 Task: Check the average views per listing of central heat in the last 1 year.
Action: Mouse moved to (849, 228)
Screenshot: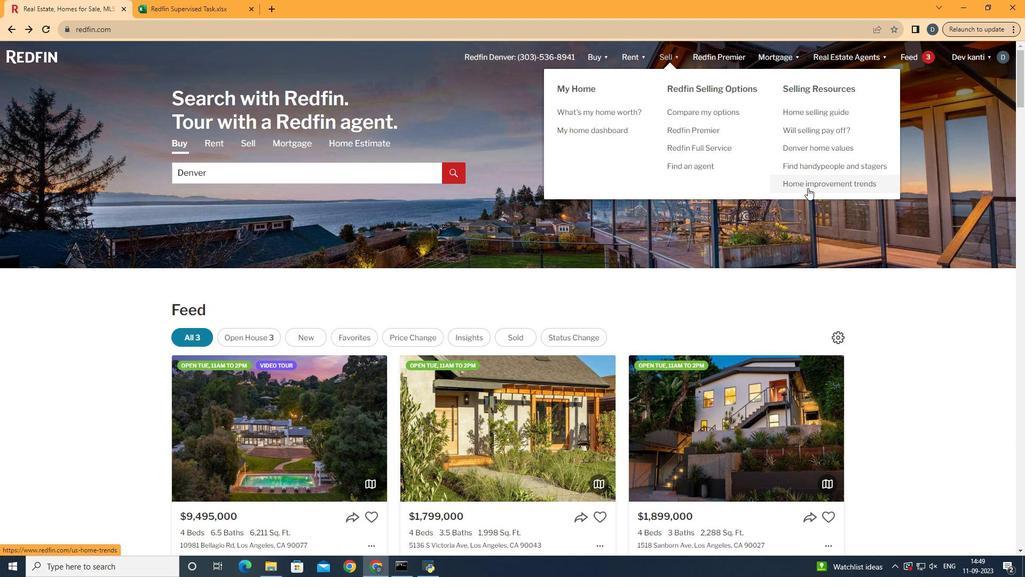 
Action: Mouse pressed left at (849, 228)
Screenshot: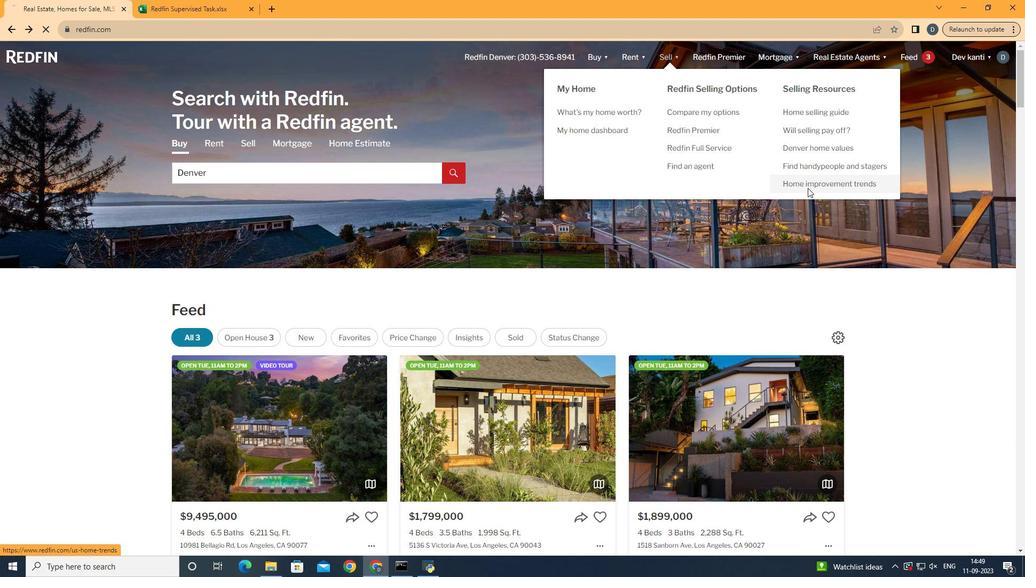 
Action: Mouse moved to (295, 246)
Screenshot: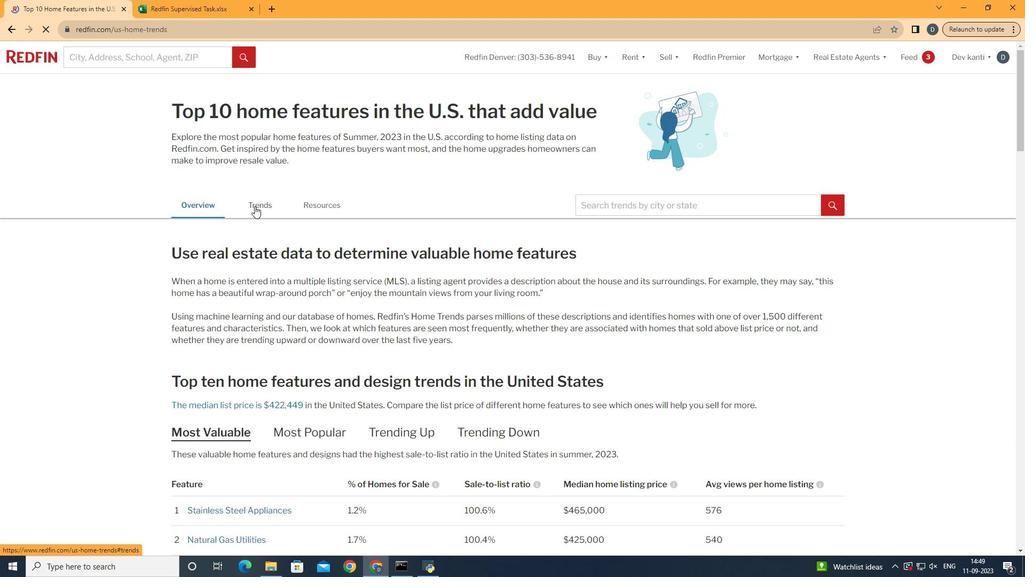 
Action: Mouse pressed left at (295, 246)
Screenshot: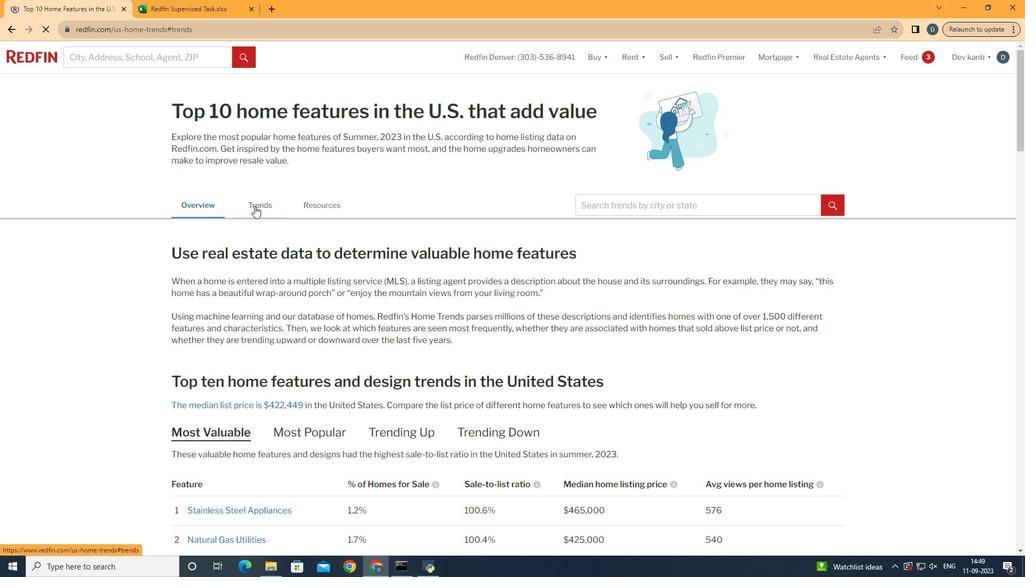 
Action: Mouse moved to (381, 435)
Screenshot: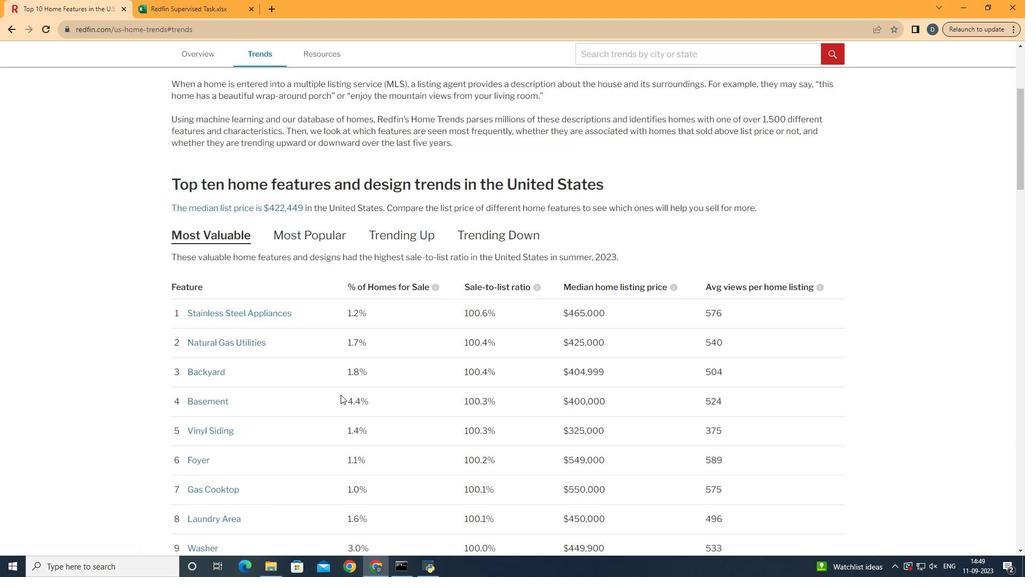 
Action: Mouse scrolled (381, 434) with delta (0, 0)
Screenshot: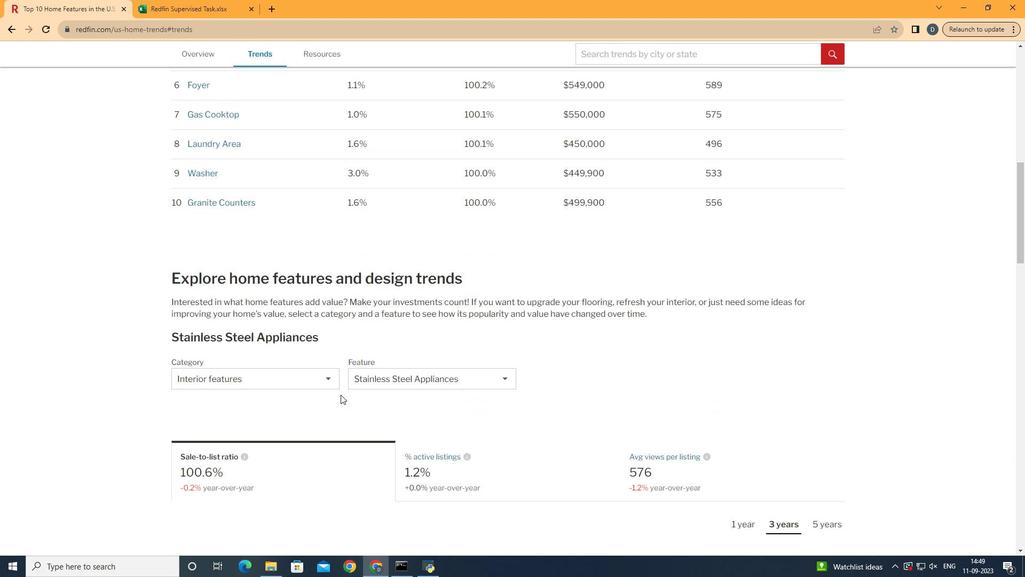 
Action: Mouse scrolled (381, 434) with delta (0, 0)
Screenshot: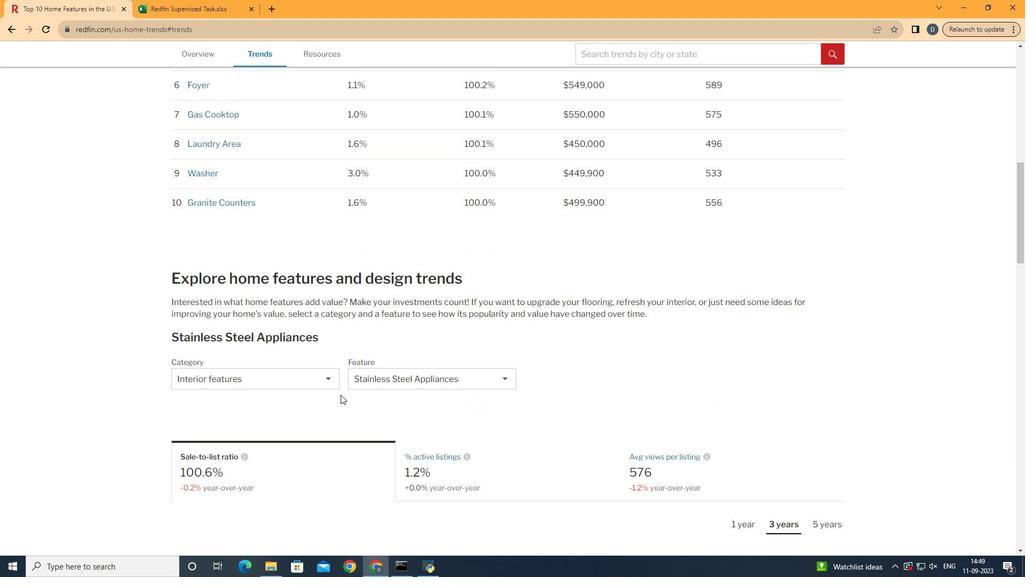 
Action: Mouse scrolled (381, 434) with delta (0, 0)
Screenshot: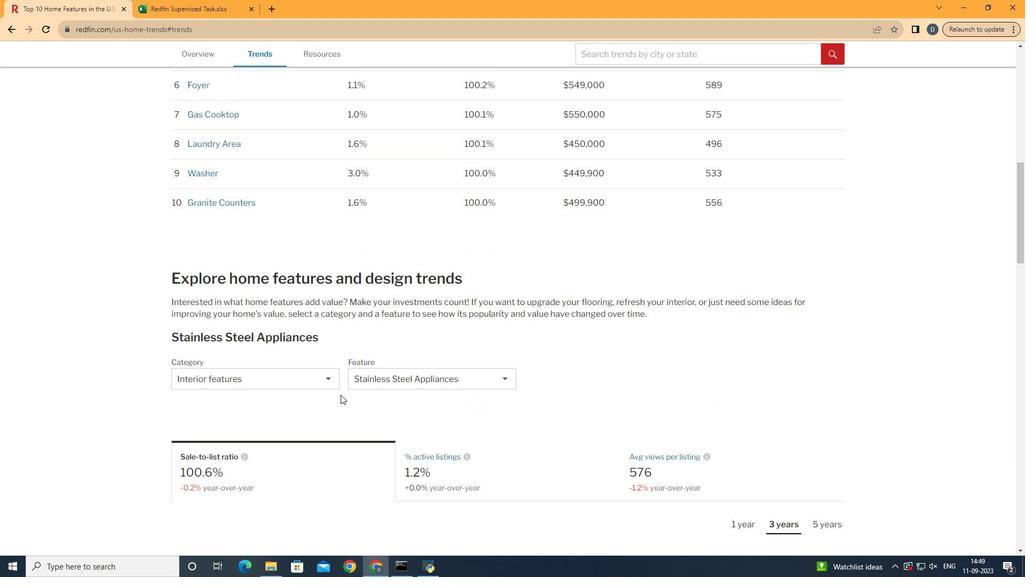 
Action: Mouse scrolled (381, 434) with delta (0, 0)
Screenshot: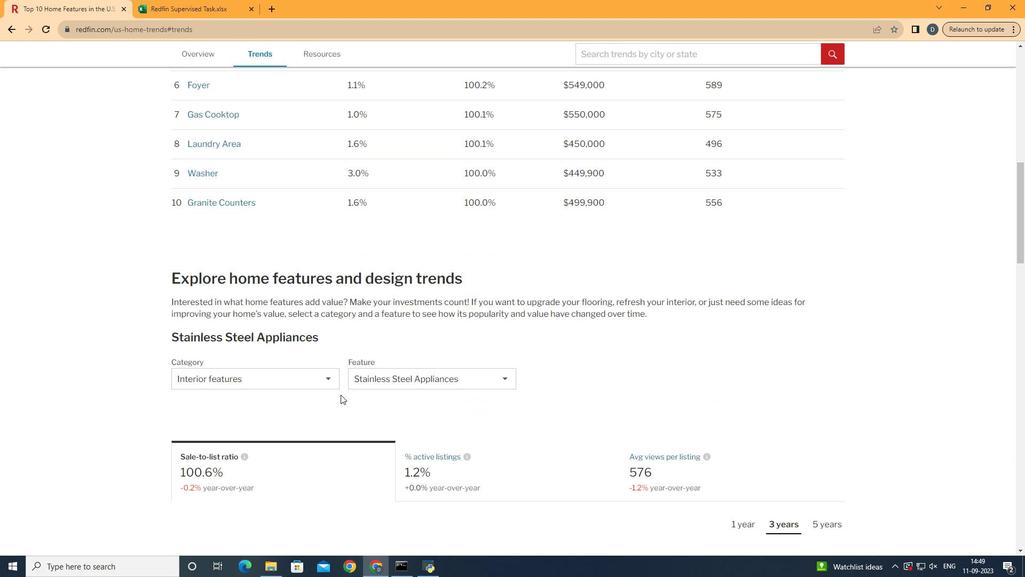 
Action: Mouse scrolled (381, 434) with delta (0, 0)
Screenshot: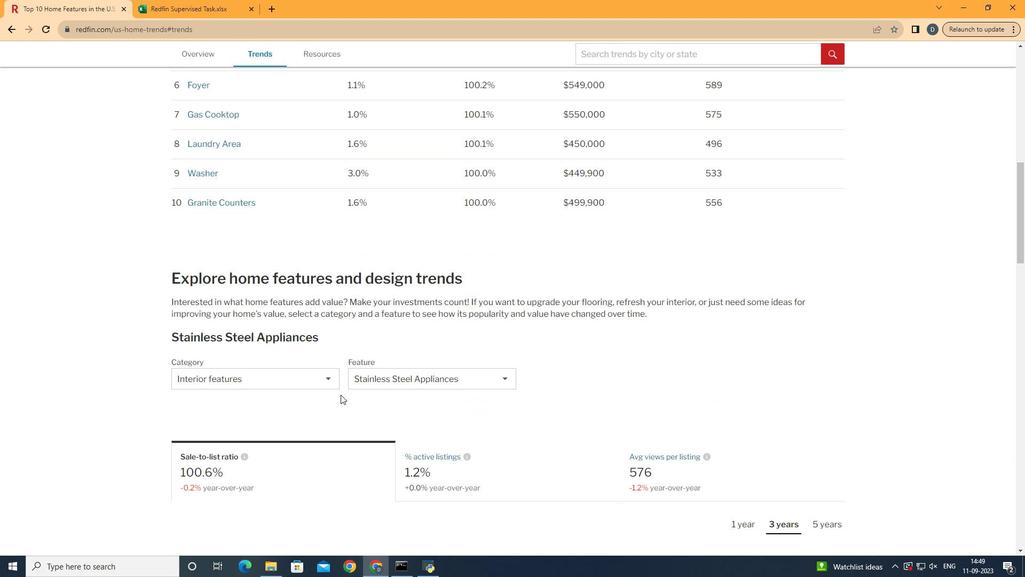 
Action: Mouse scrolled (381, 434) with delta (0, 0)
Screenshot: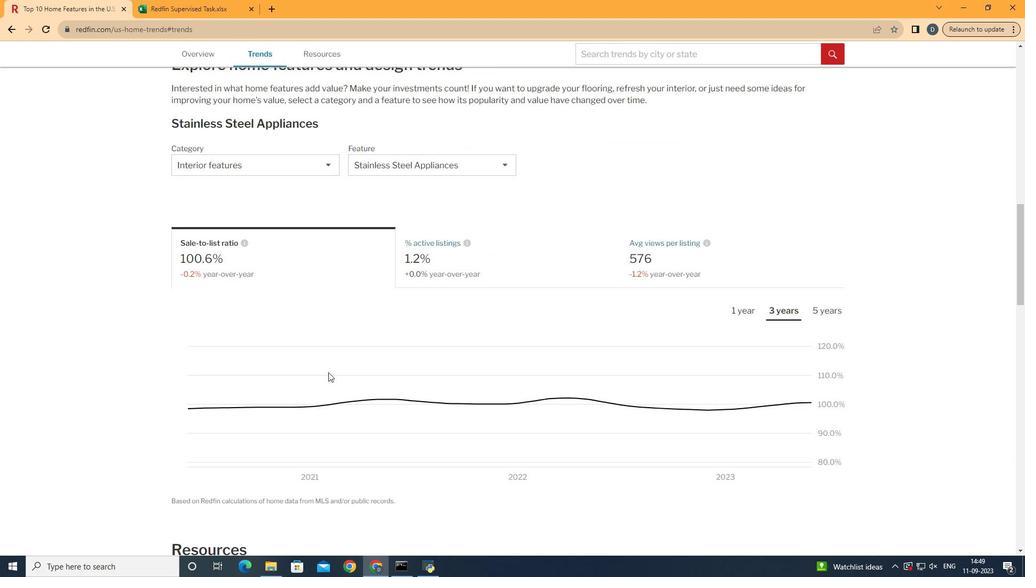 
Action: Mouse scrolled (381, 434) with delta (0, 0)
Screenshot: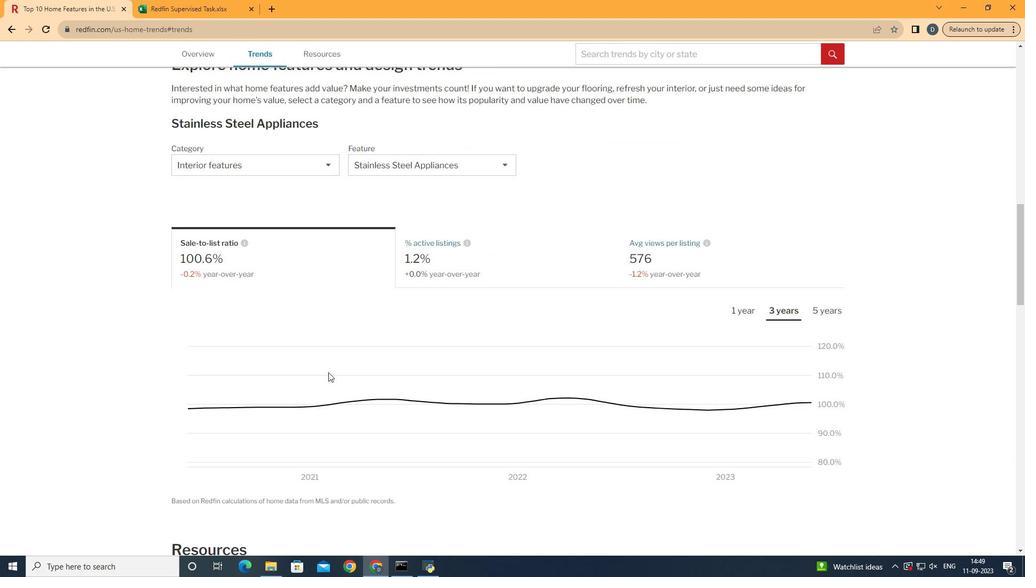 
Action: Mouse scrolled (381, 434) with delta (0, 0)
Screenshot: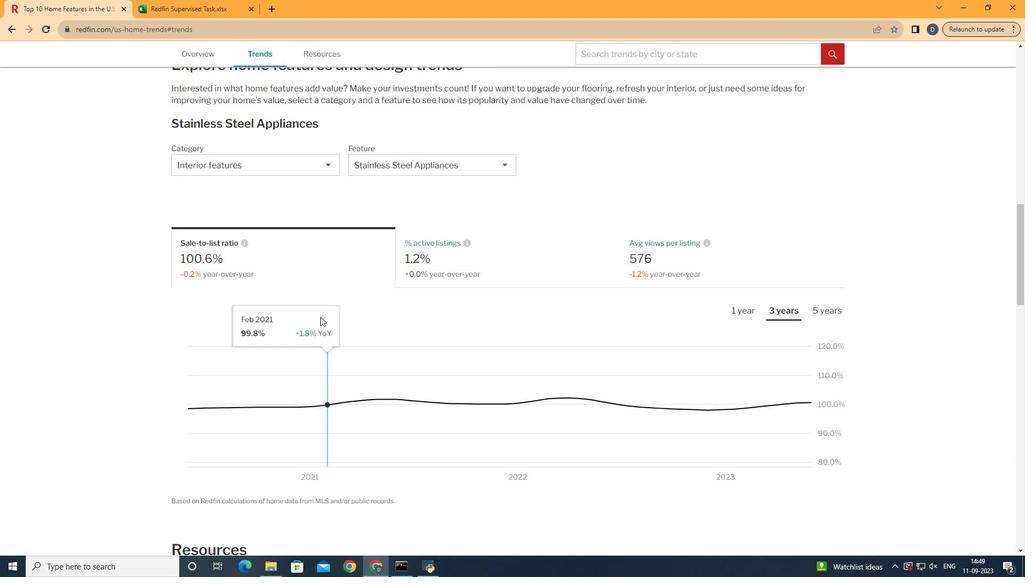 
Action: Mouse scrolled (381, 434) with delta (0, 0)
Screenshot: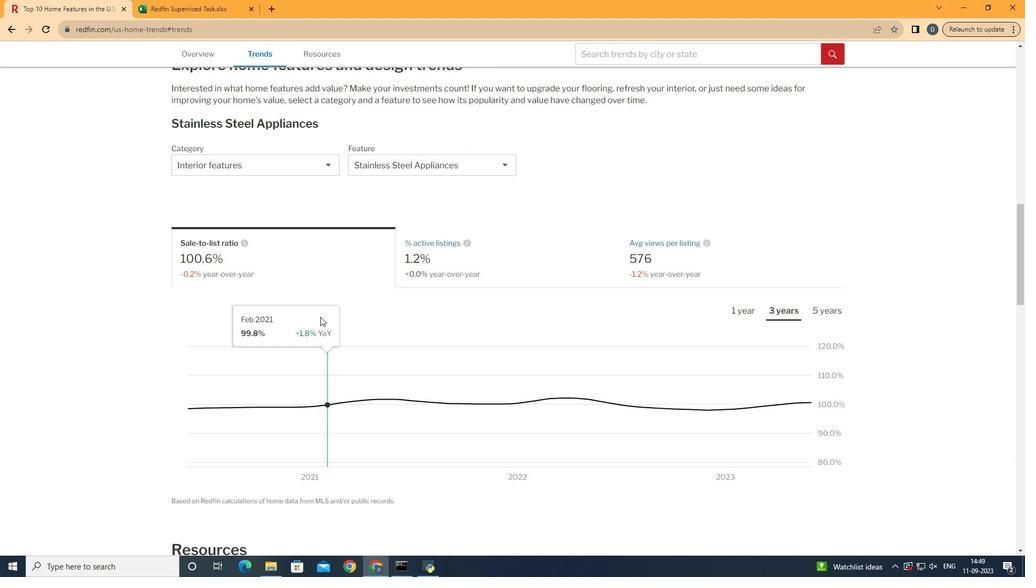 
Action: Mouse moved to (344, 206)
Screenshot: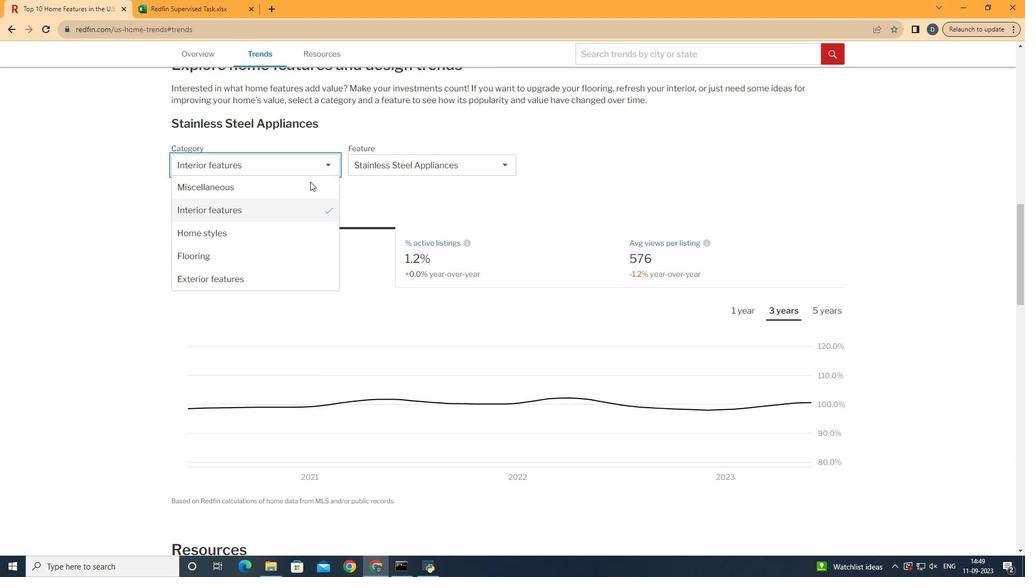 
Action: Mouse pressed left at (344, 206)
Screenshot: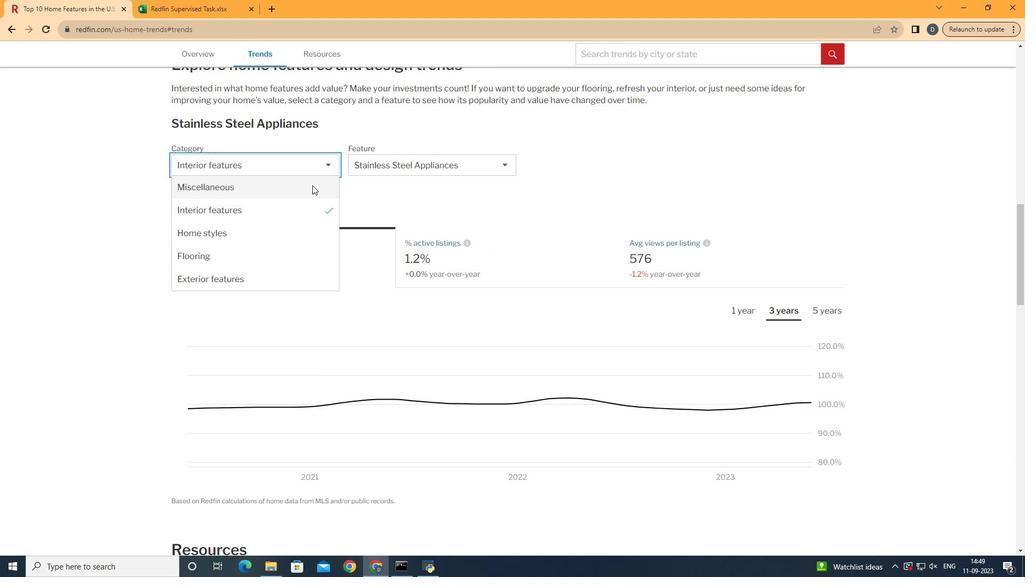 
Action: Mouse moved to (358, 245)
Screenshot: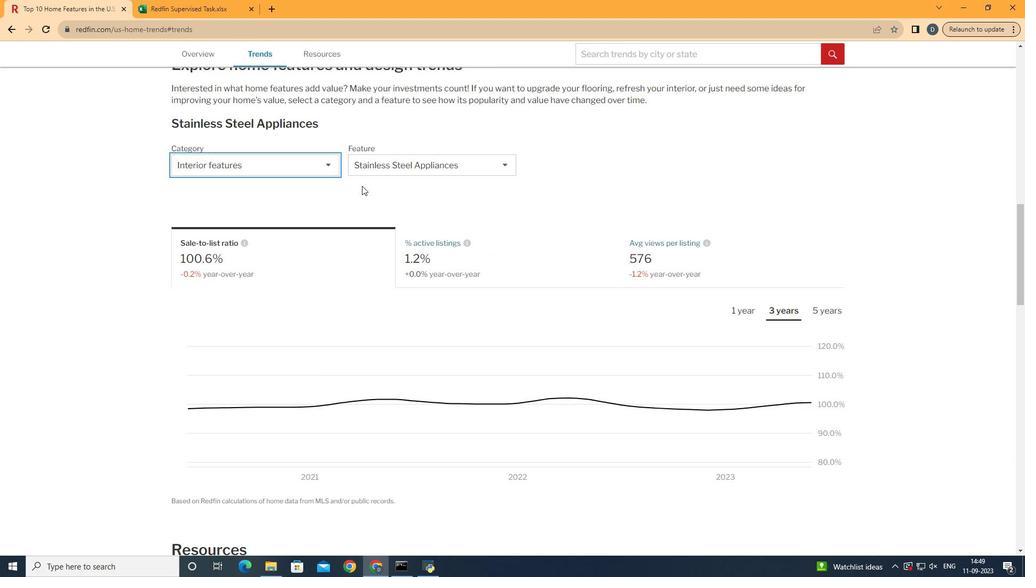 
Action: Mouse pressed left at (358, 245)
Screenshot: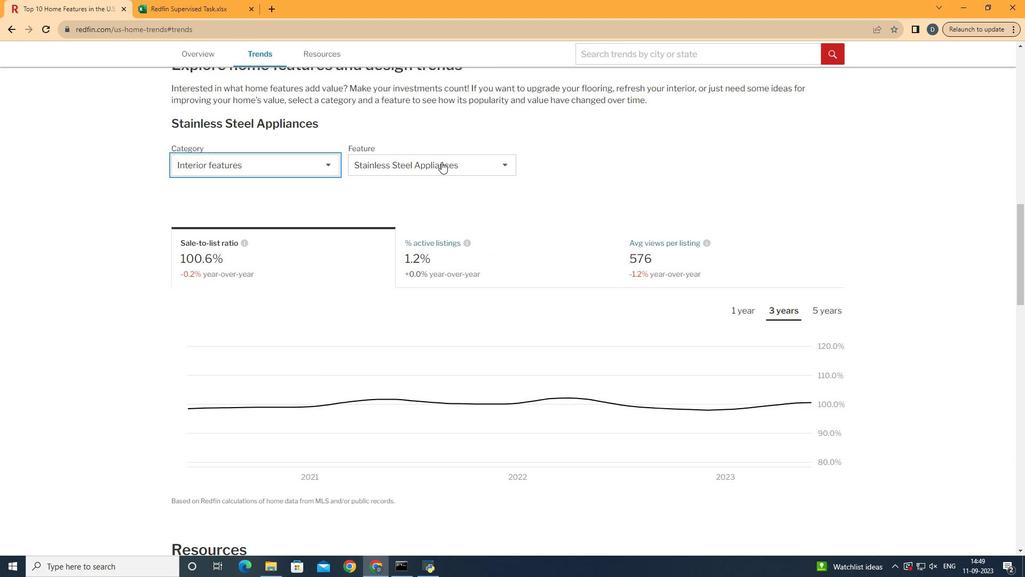 
Action: Mouse moved to (487, 201)
Screenshot: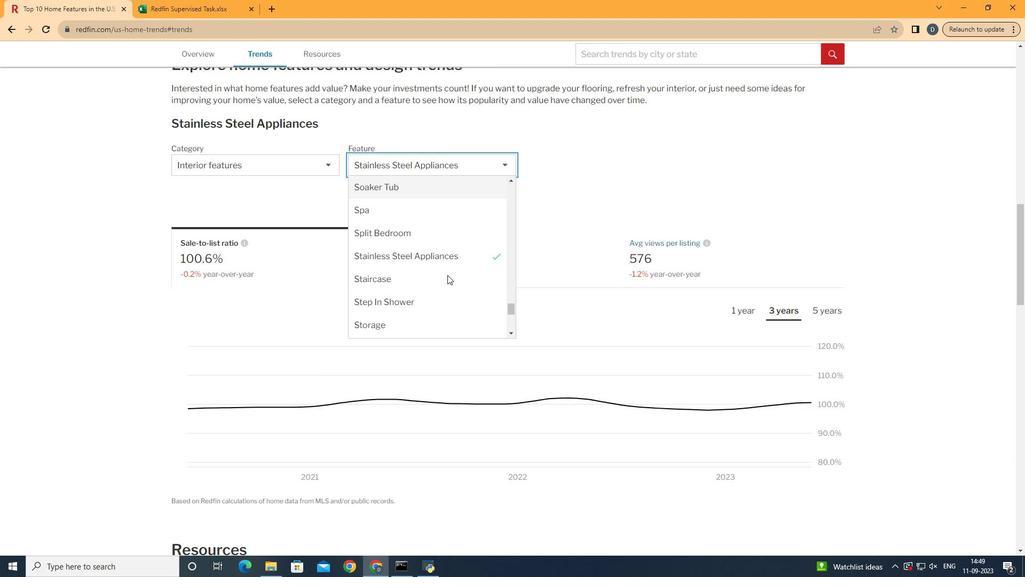 
Action: Mouse pressed left at (487, 201)
Screenshot: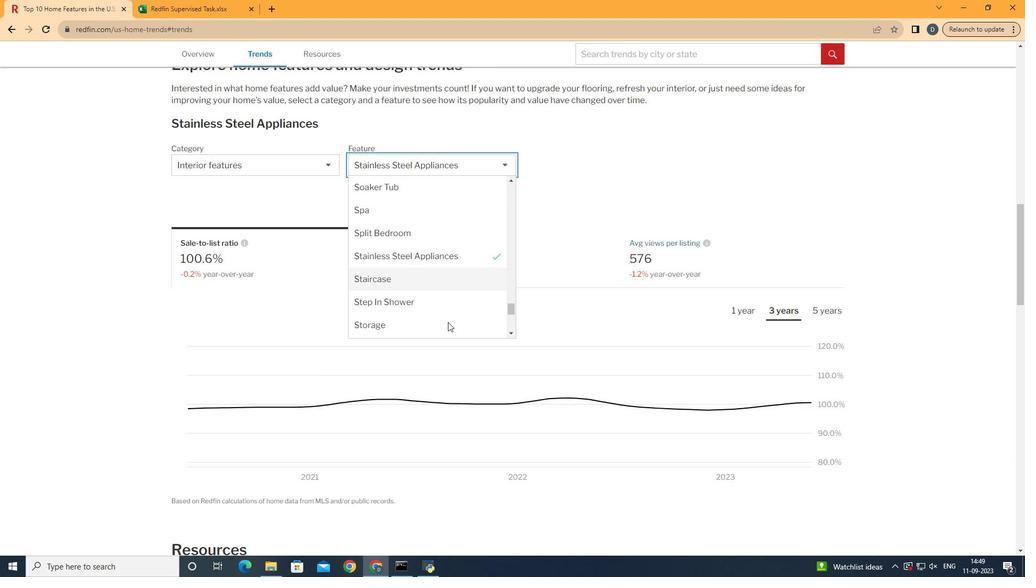 
Action: Mouse moved to (499, 333)
Screenshot: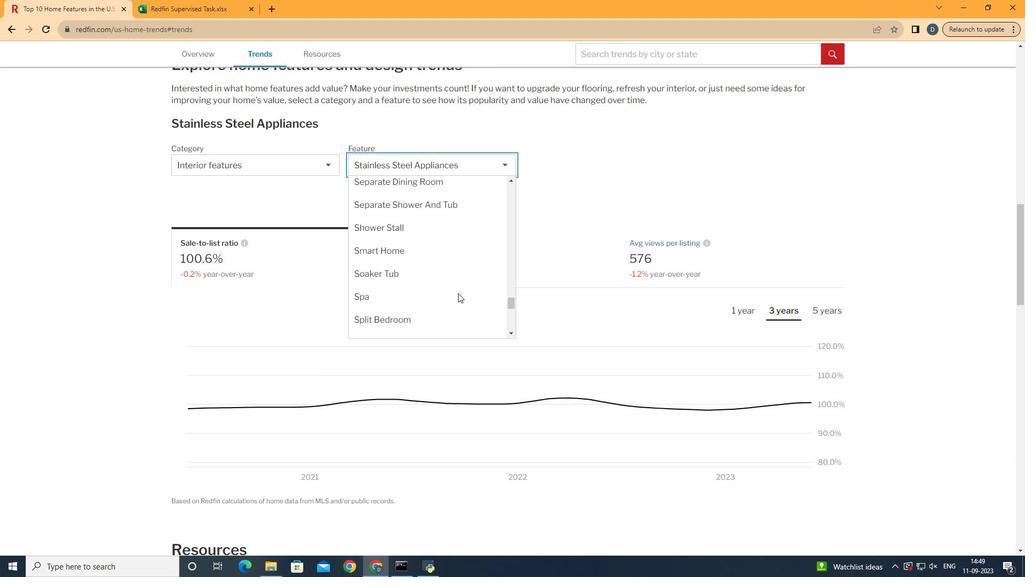 
Action: Mouse scrolled (499, 334) with delta (0, 0)
Screenshot: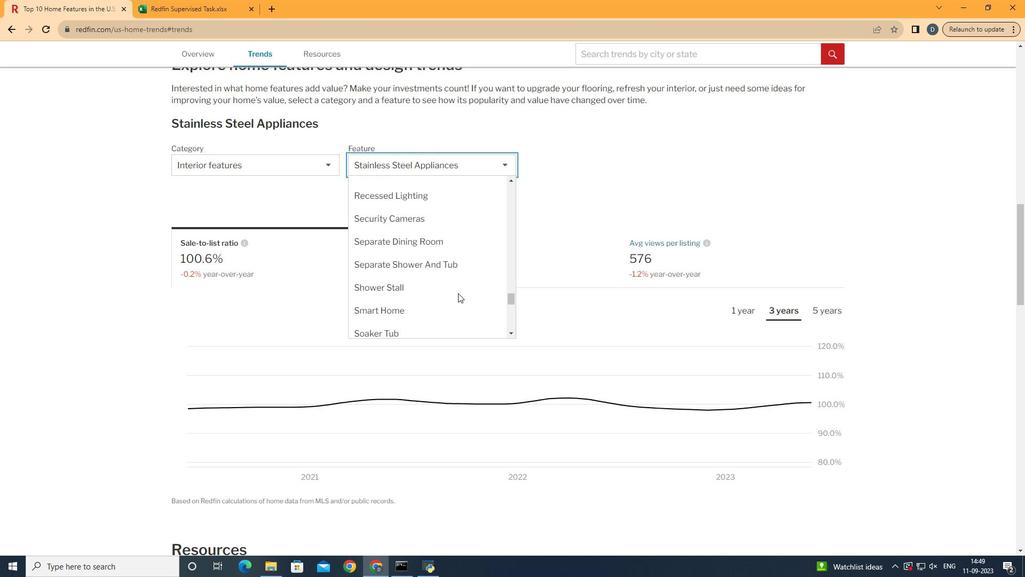 
Action: Mouse scrolled (499, 334) with delta (0, 0)
Screenshot: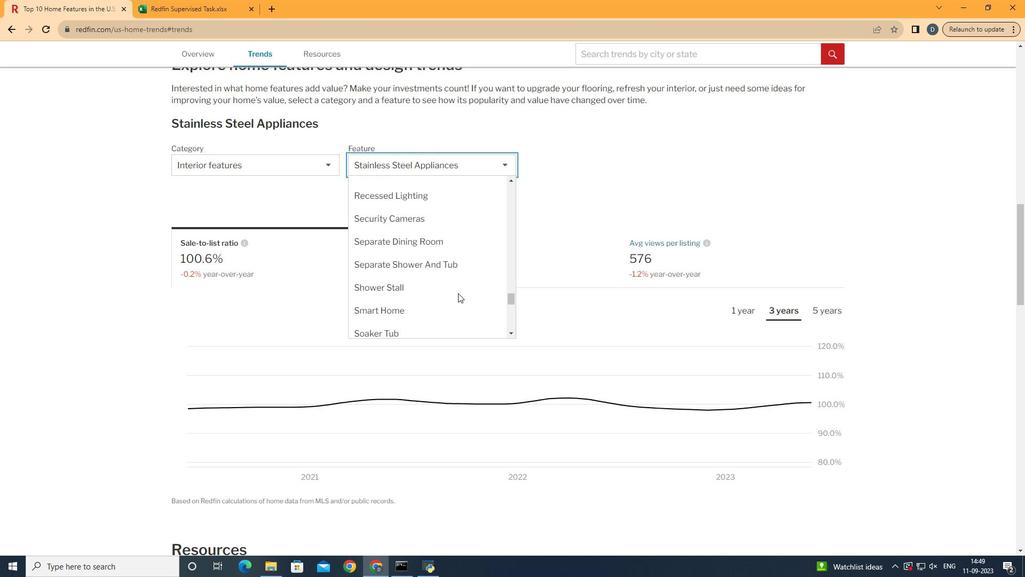 
Action: Mouse scrolled (499, 334) with delta (0, 0)
Screenshot: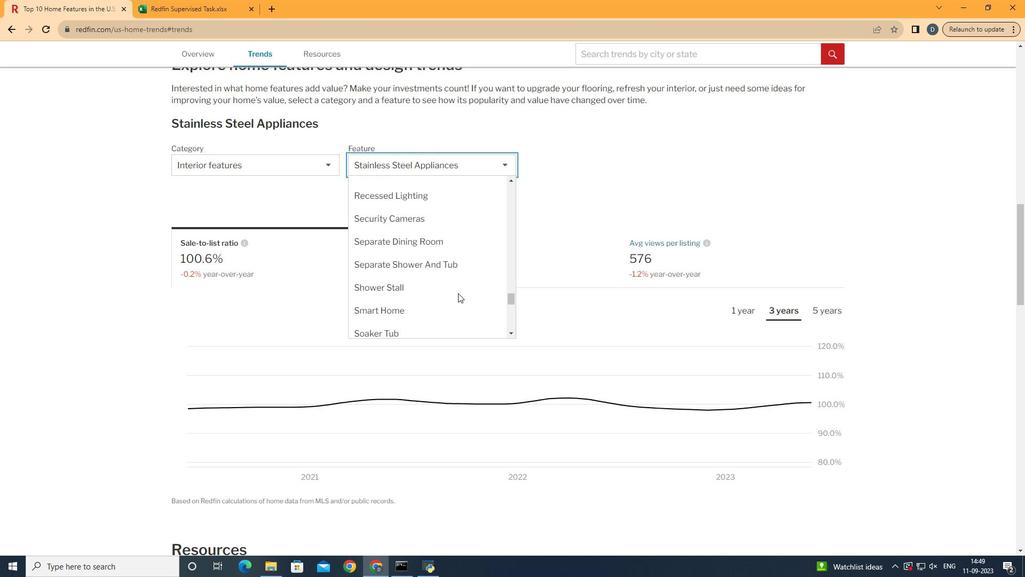 
Action: Mouse scrolled (499, 334) with delta (0, 0)
Screenshot: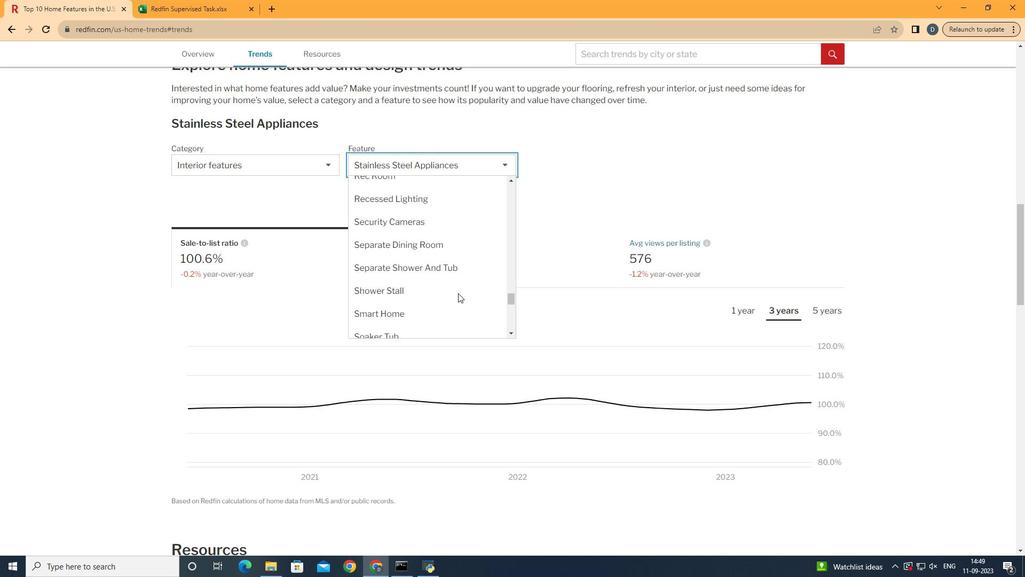 
Action: Mouse scrolled (499, 334) with delta (0, 0)
Screenshot: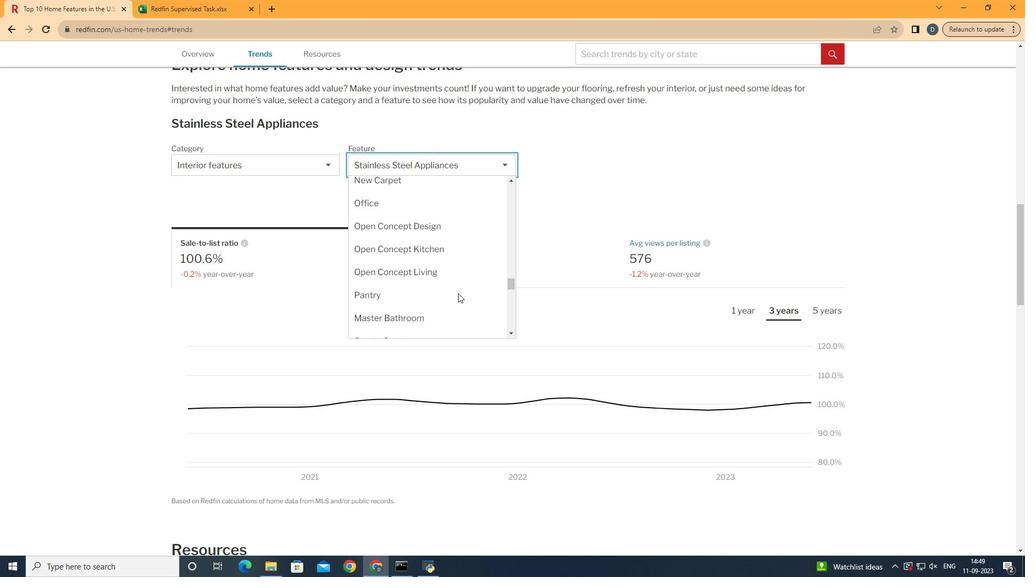 
Action: Mouse scrolled (499, 334) with delta (0, 0)
Screenshot: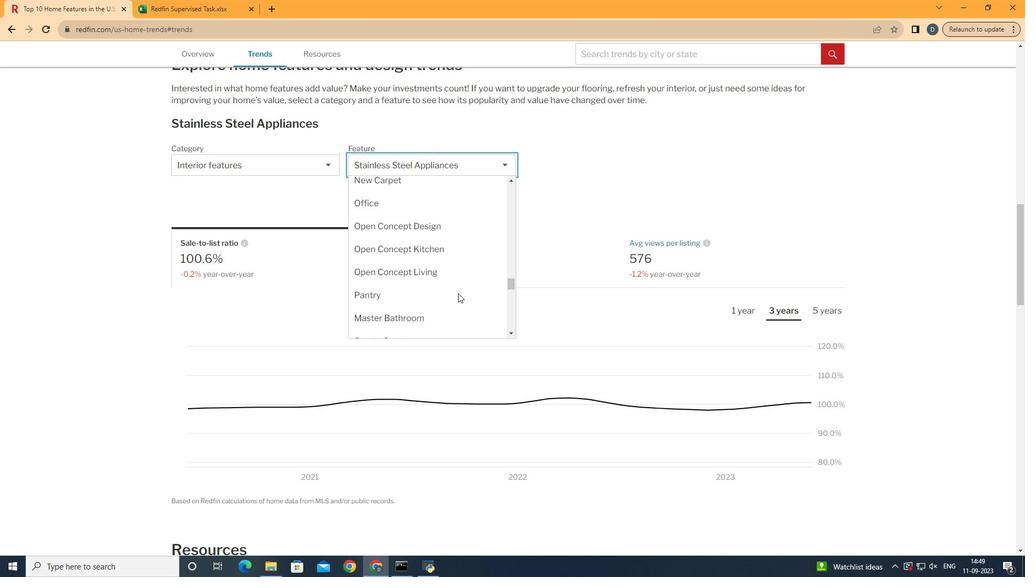 
Action: Mouse scrolled (499, 334) with delta (0, 0)
Screenshot: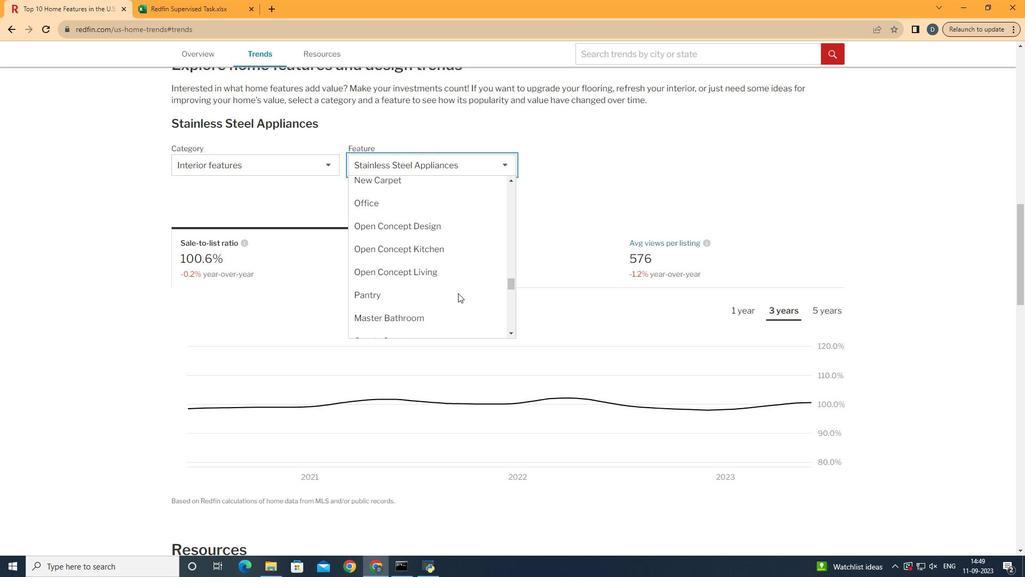 
Action: Mouse scrolled (499, 334) with delta (0, 0)
Screenshot: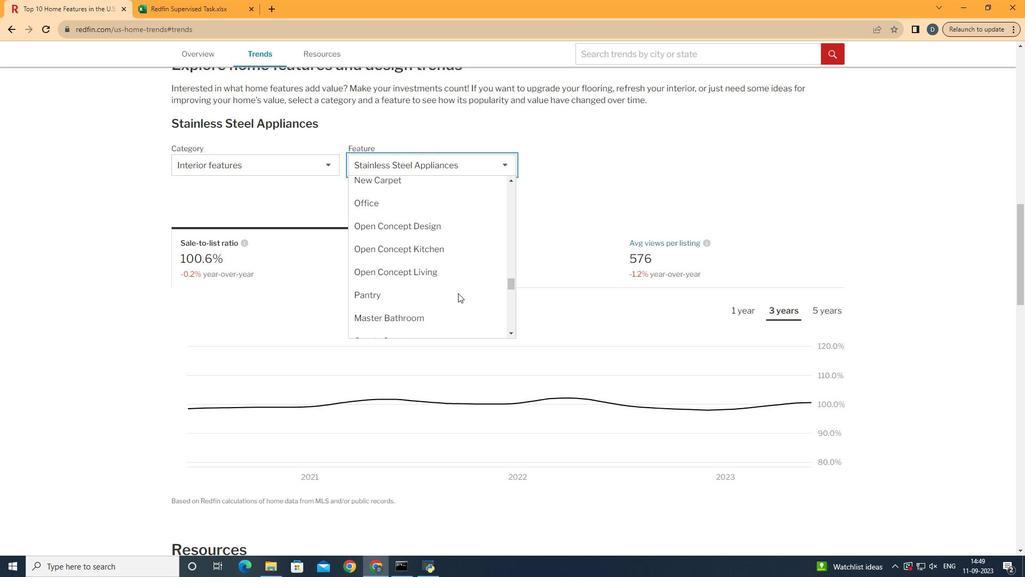
Action: Mouse scrolled (499, 334) with delta (0, 0)
Screenshot: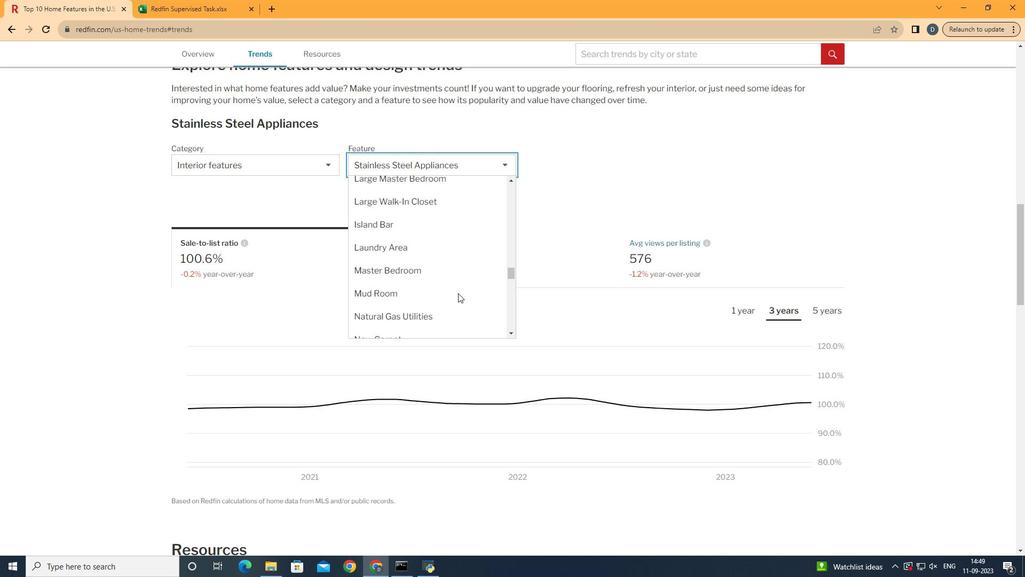 
Action: Mouse scrolled (499, 334) with delta (0, 0)
Screenshot: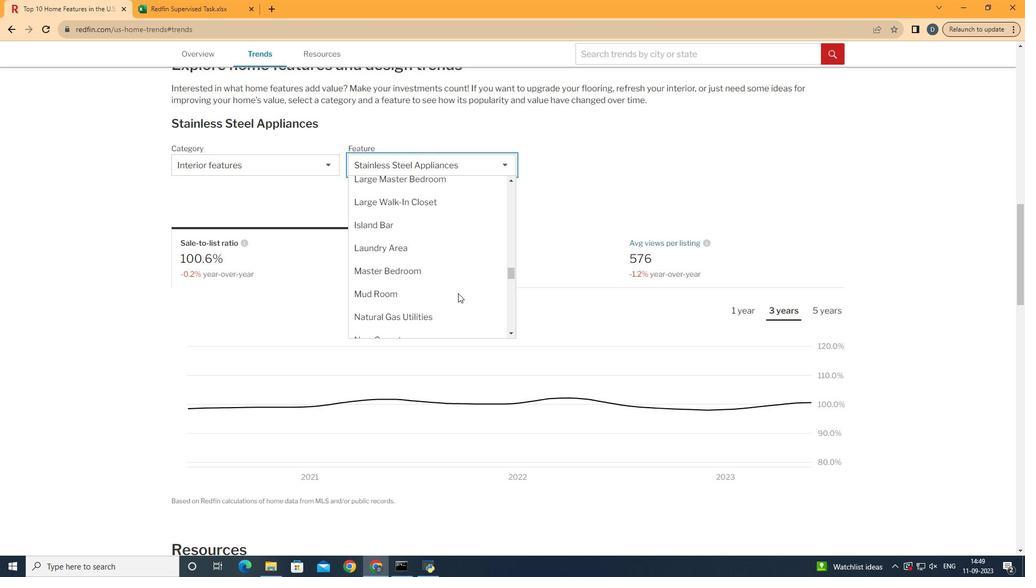 
Action: Mouse scrolled (499, 334) with delta (0, 0)
Screenshot: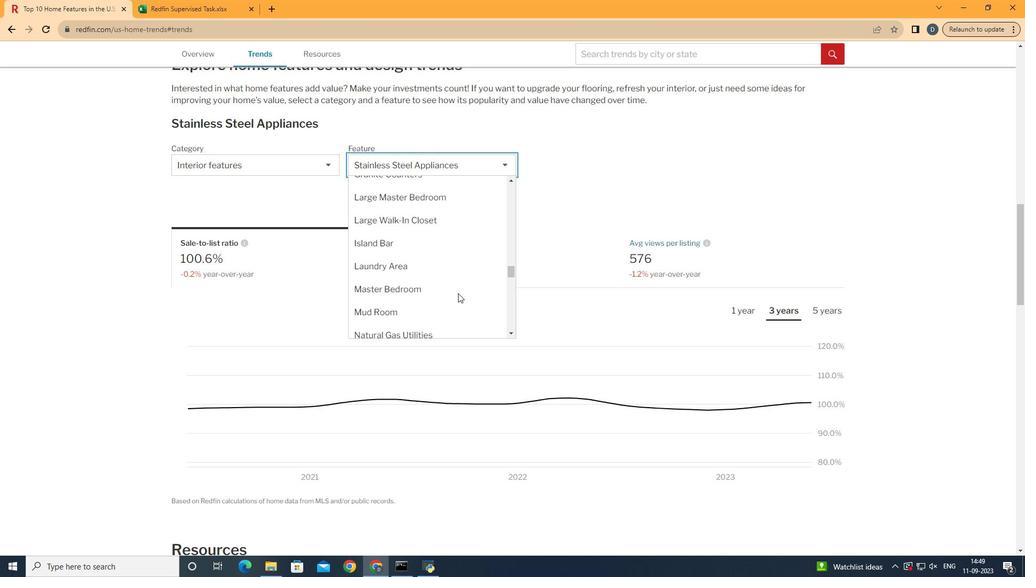 
Action: Mouse scrolled (499, 334) with delta (0, 0)
Screenshot: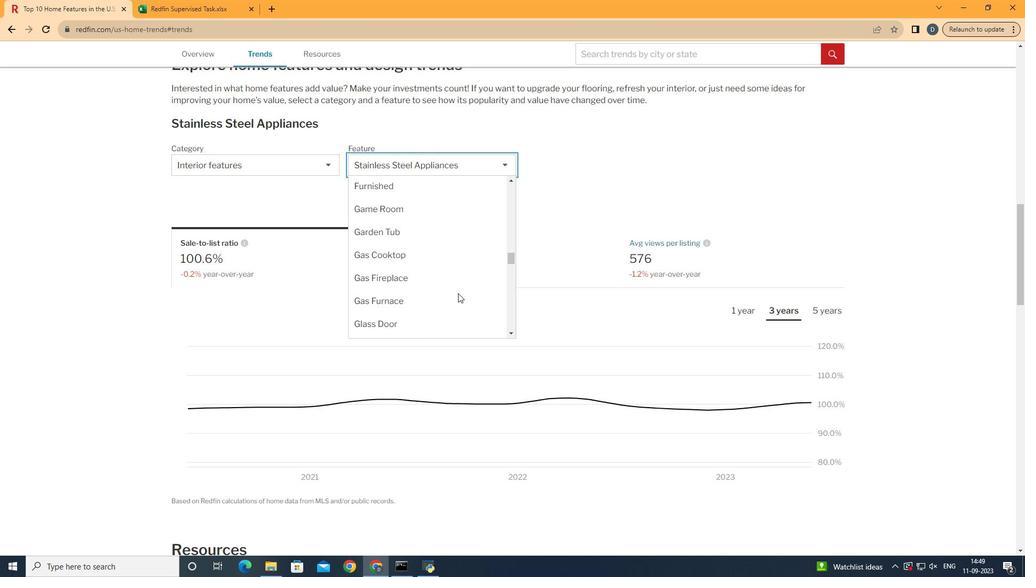 
Action: Mouse scrolled (499, 334) with delta (0, 0)
Screenshot: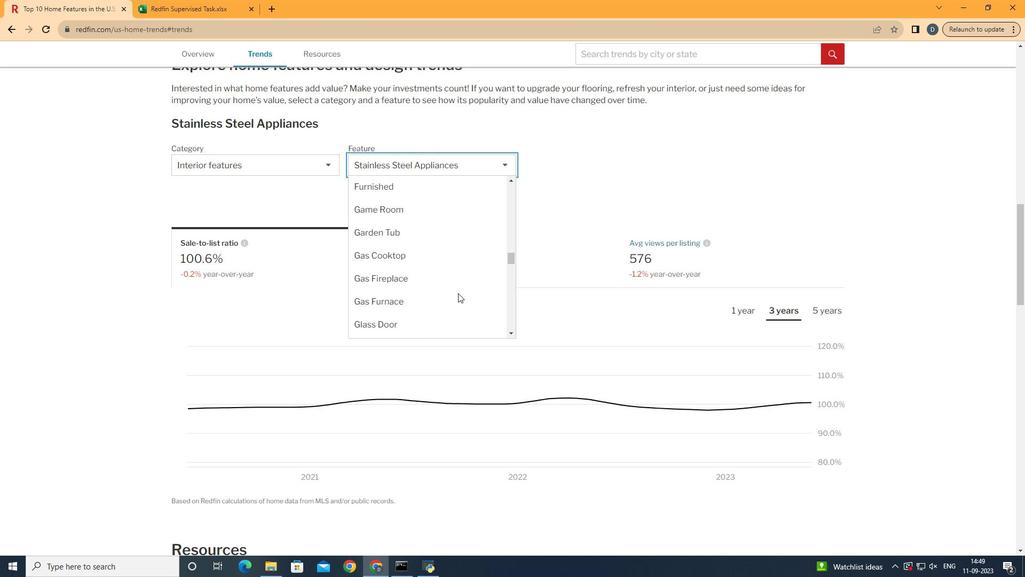 
Action: Mouse scrolled (499, 334) with delta (0, 0)
Screenshot: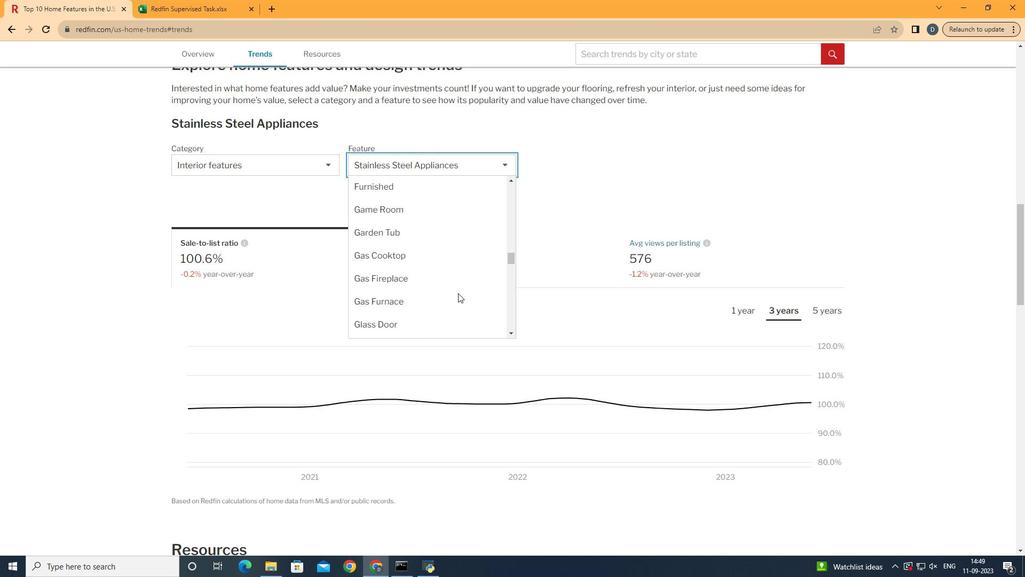 
Action: Mouse scrolled (499, 334) with delta (0, 0)
Screenshot: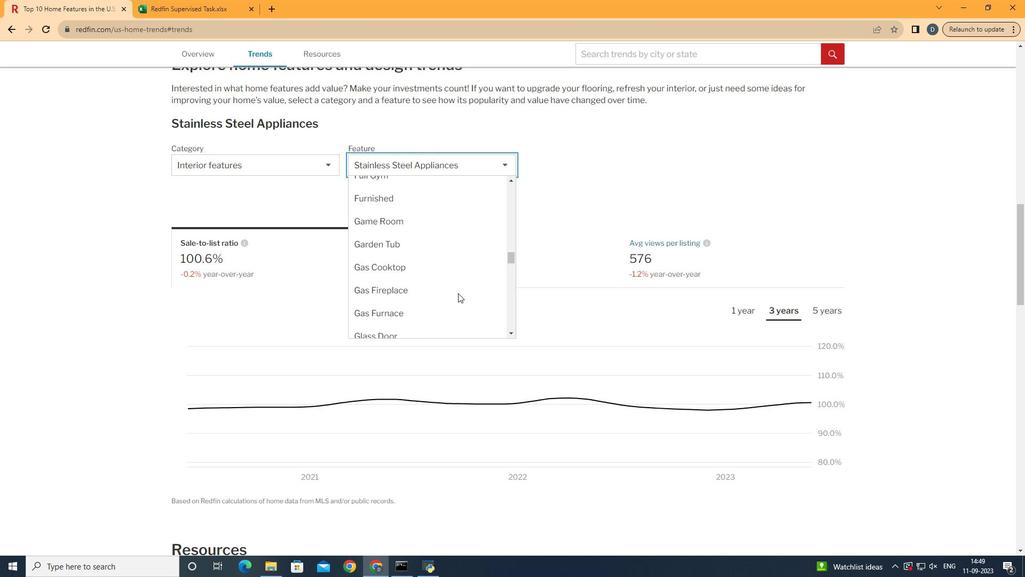 
Action: Mouse scrolled (499, 334) with delta (0, 0)
Screenshot: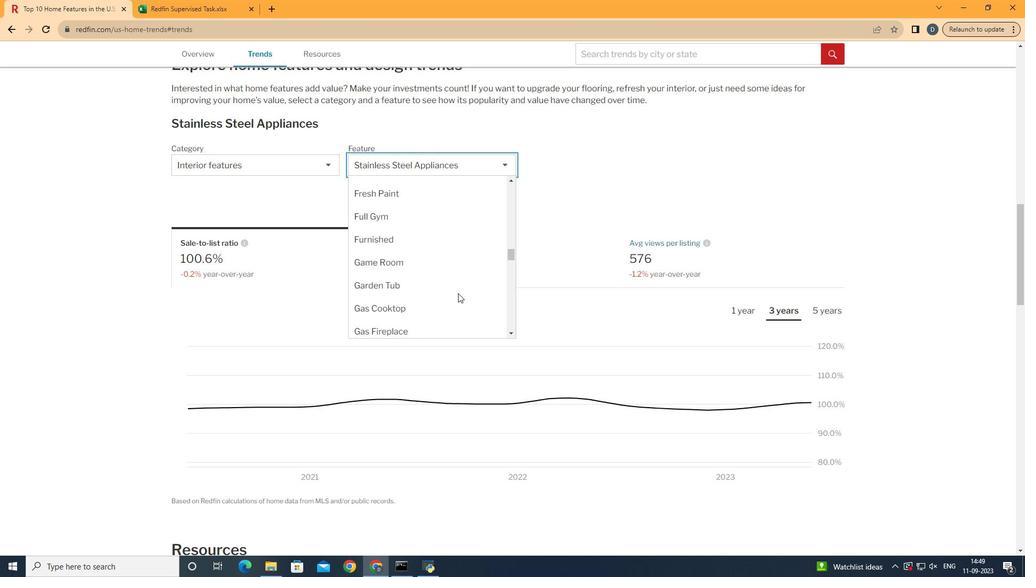 
Action: Mouse moved to (503, 314)
Screenshot: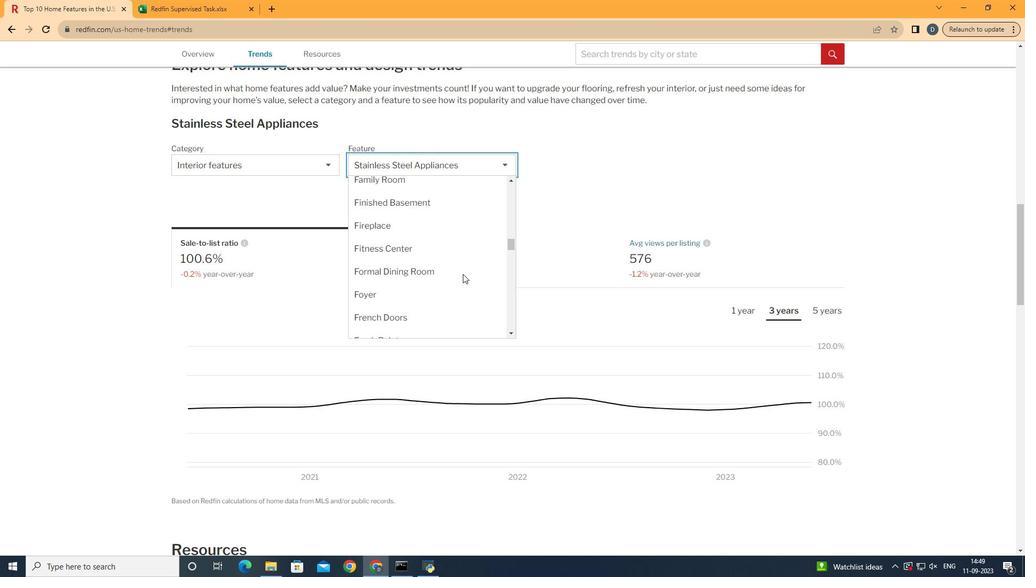 
Action: Mouse scrolled (503, 315) with delta (0, 0)
Screenshot: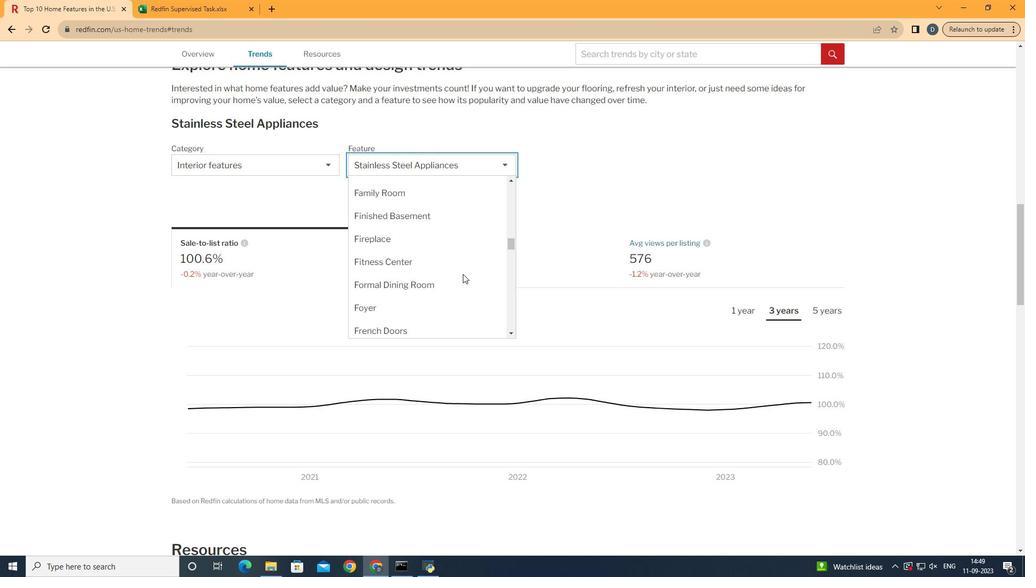 
Action: Mouse scrolled (503, 315) with delta (0, 0)
Screenshot: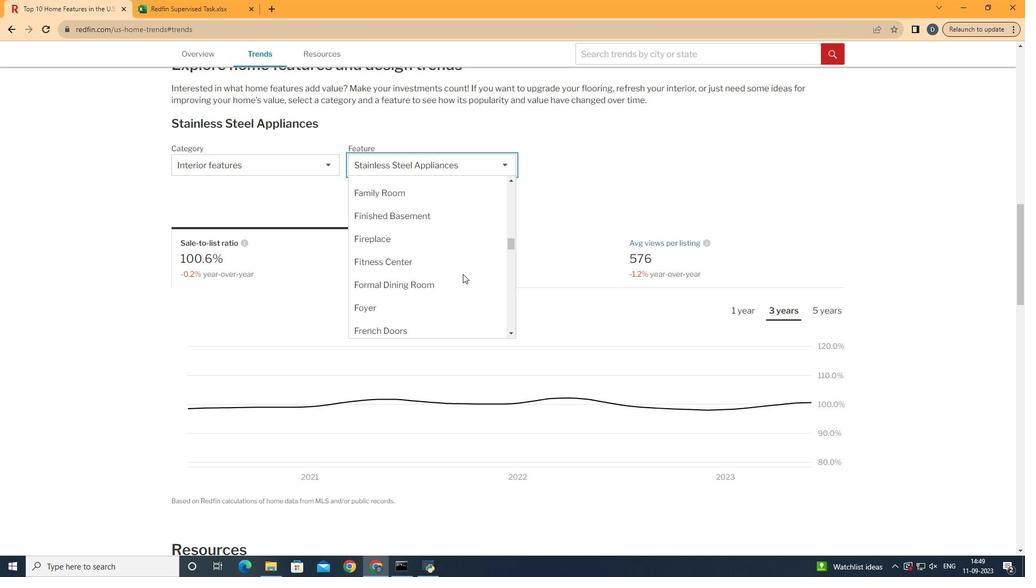 
Action: Mouse scrolled (503, 315) with delta (0, 0)
Screenshot: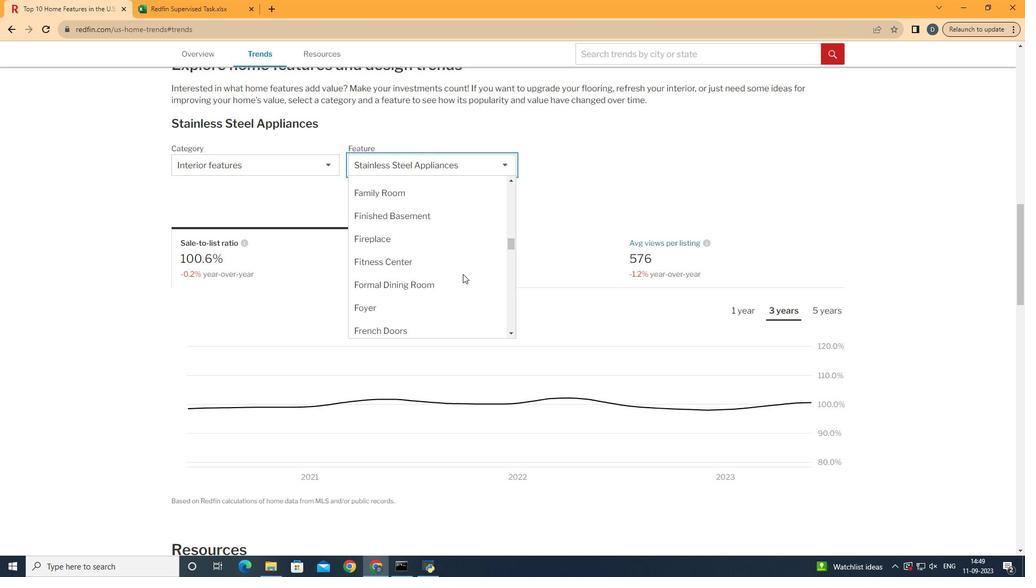 
Action: Mouse scrolled (503, 315) with delta (0, 0)
Screenshot: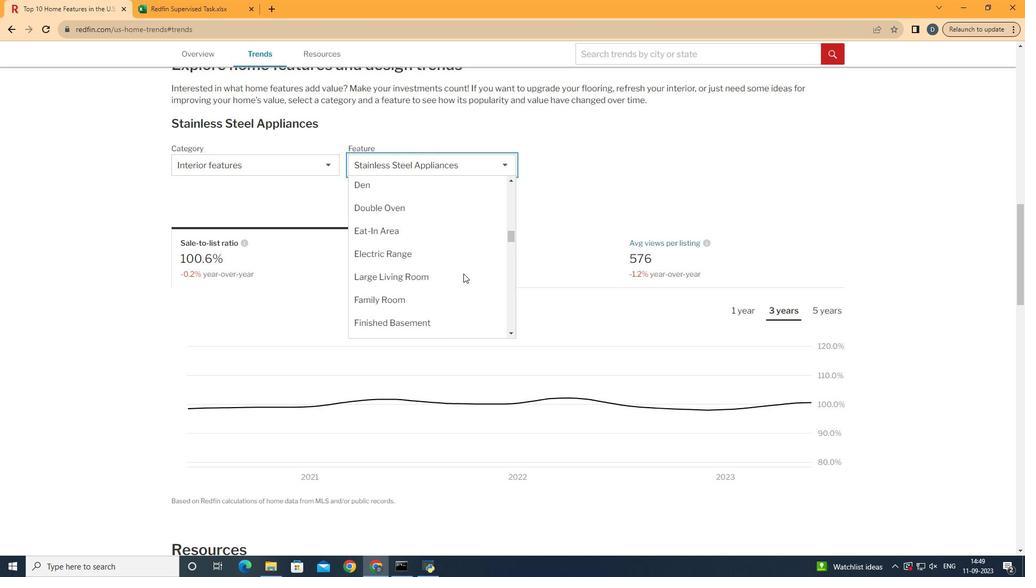 
Action: Mouse moved to (504, 314)
Screenshot: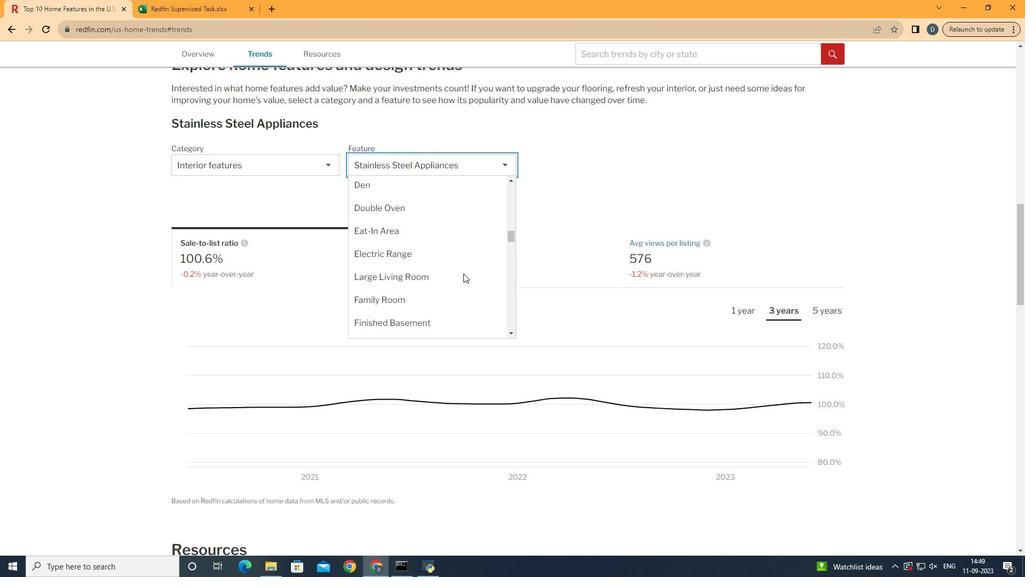 
Action: Mouse scrolled (504, 314) with delta (0, 0)
Screenshot: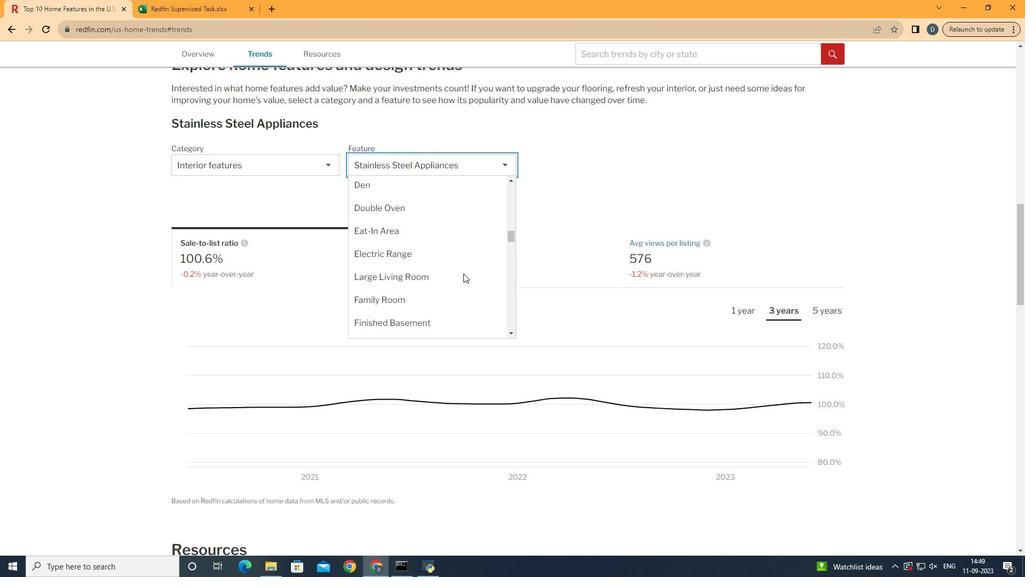 
Action: Mouse scrolled (504, 314) with delta (0, 0)
Screenshot: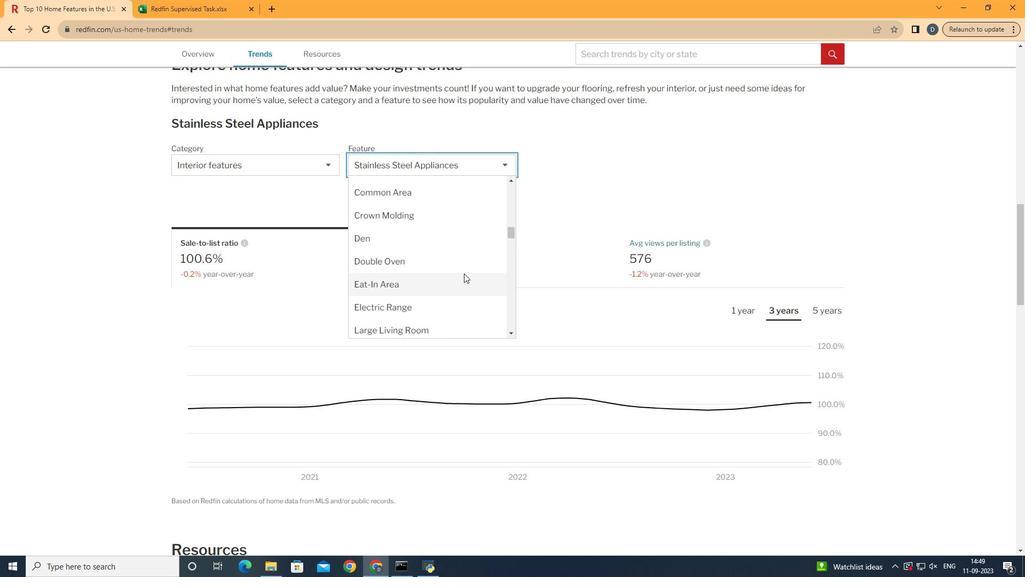 
Action: Mouse moved to (518, 261)
Screenshot: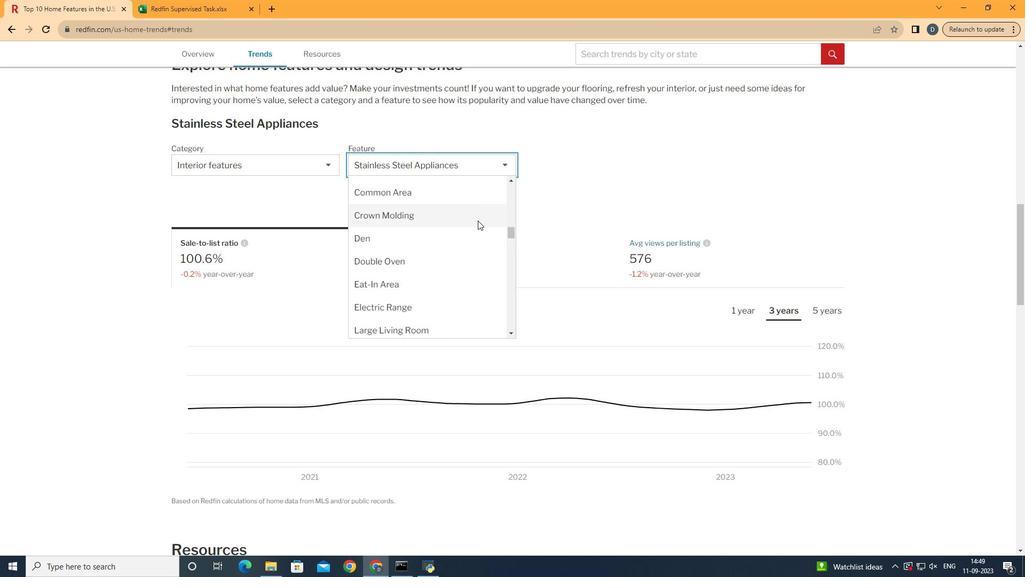 
Action: Mouse scrolled (518, 261) with delta (0, 0)
Screenshot: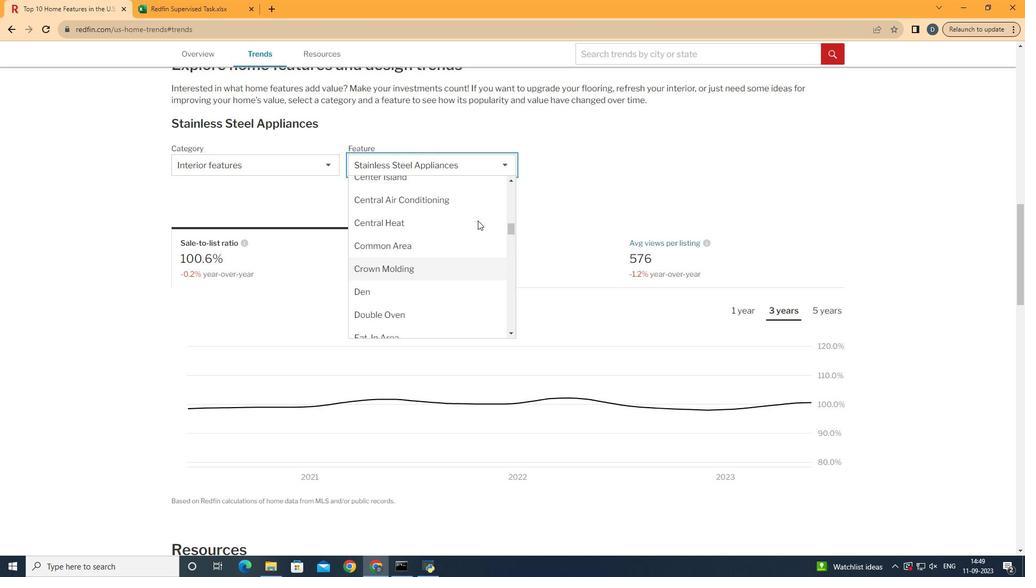 
Action: Mouse moved to (514, 267)
Screenshot: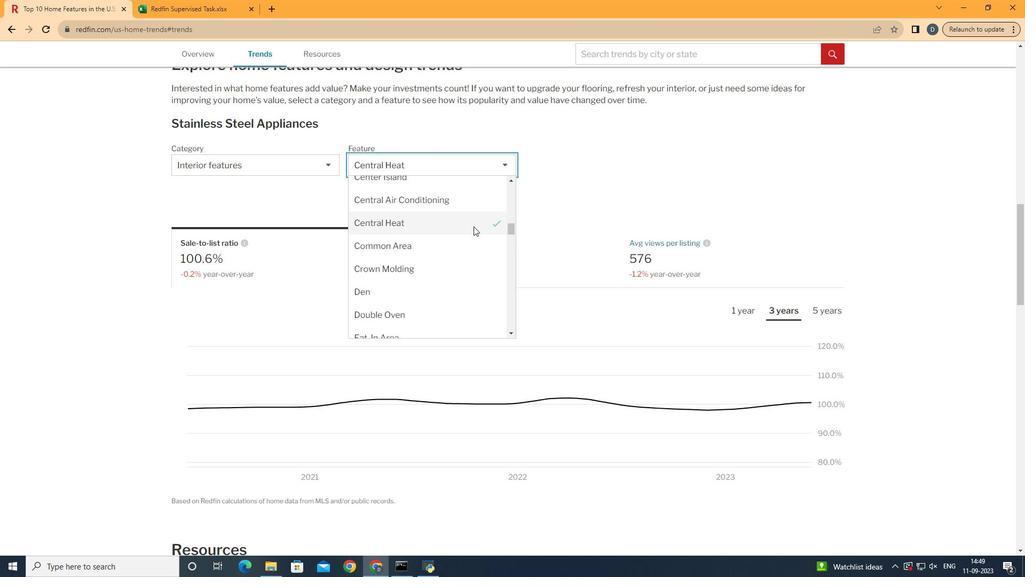 
Action: Mouse pressed left at (514, 267)
Screenshot: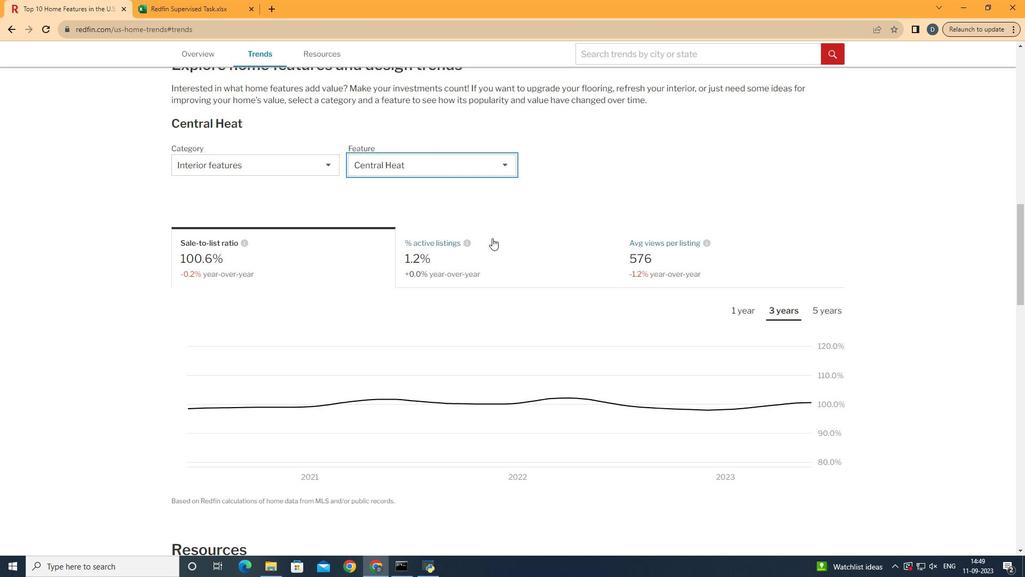 
Action: Mouse moved to (750, 302)
Screenshot: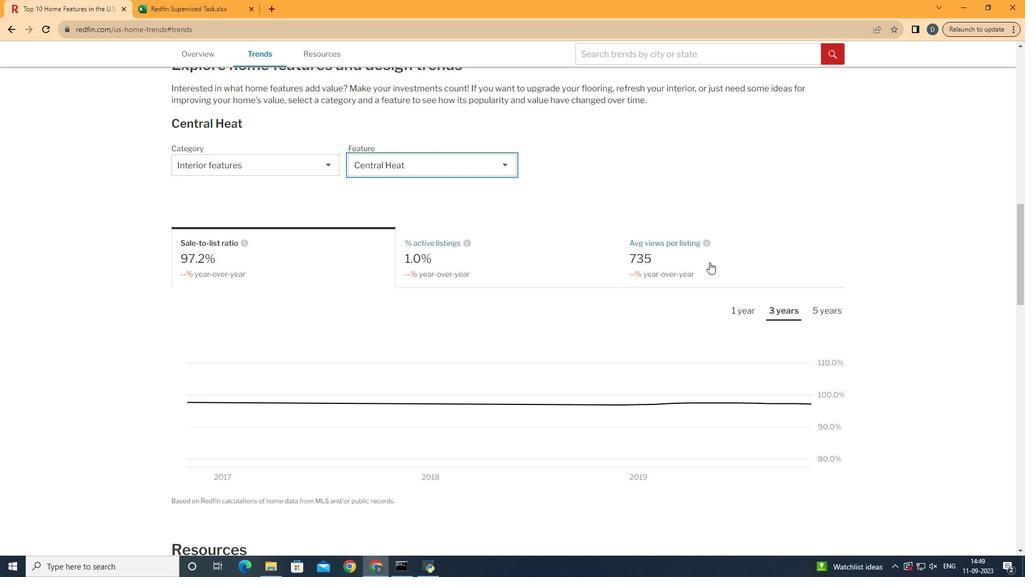 
Action: Mouse pressed left at (750, 302)
Screenshot: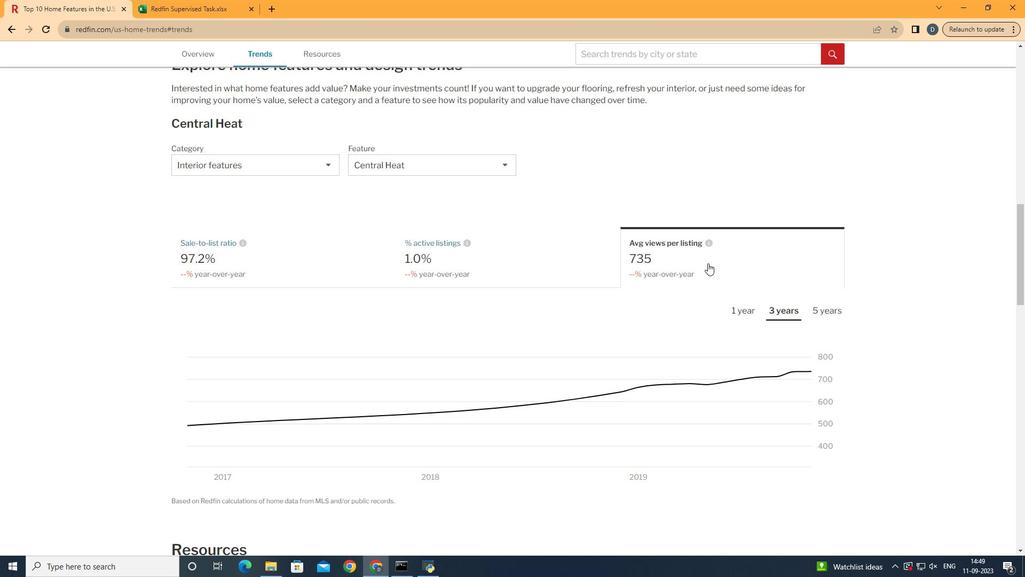 
Action: Mouse moved to (782, 351)
Screenshot: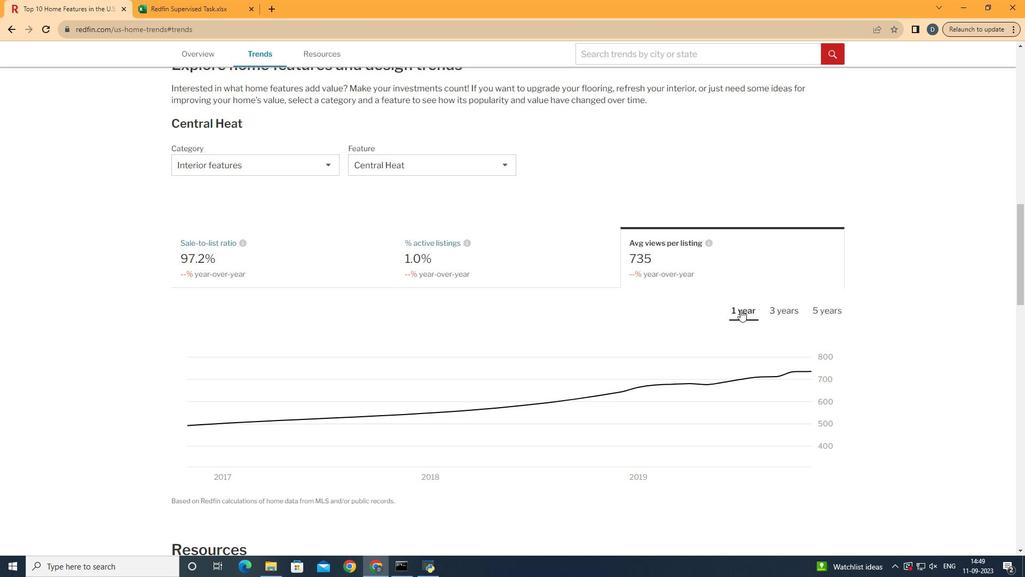 
Action: Mouse pressed left at (782, 351)
Screenshot: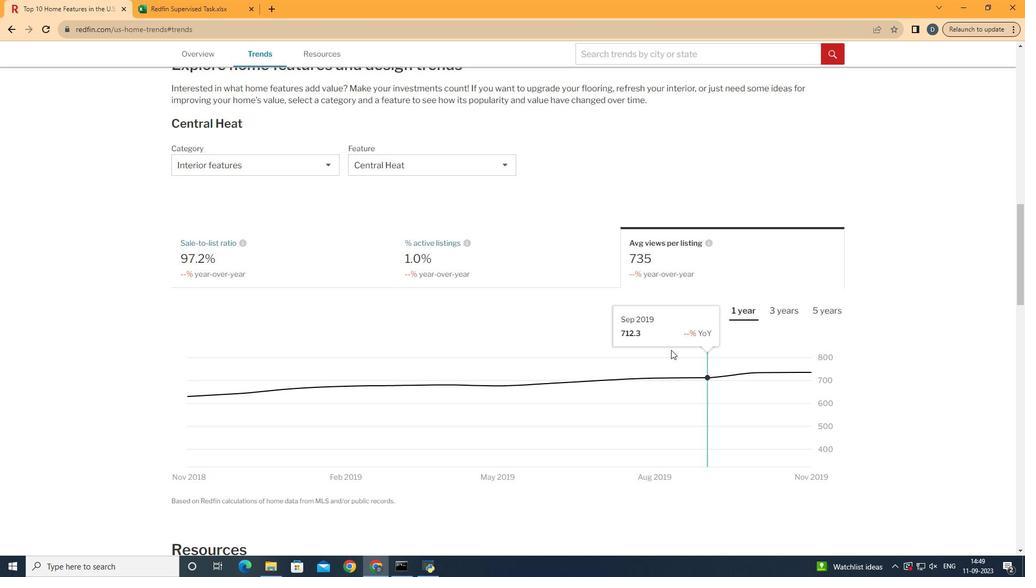 
Action: Mouse moved to (877, 471)
Screenshot: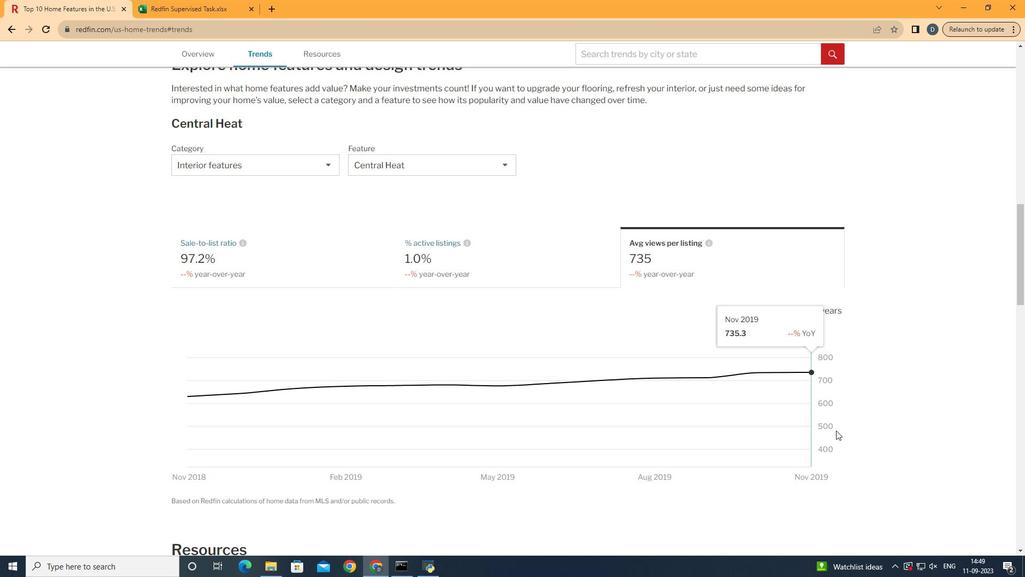 
